 Task: Create a rule when a due date not in next month is set on a card.
Action: Mouse pressed left at (393, 354)
Screenshot: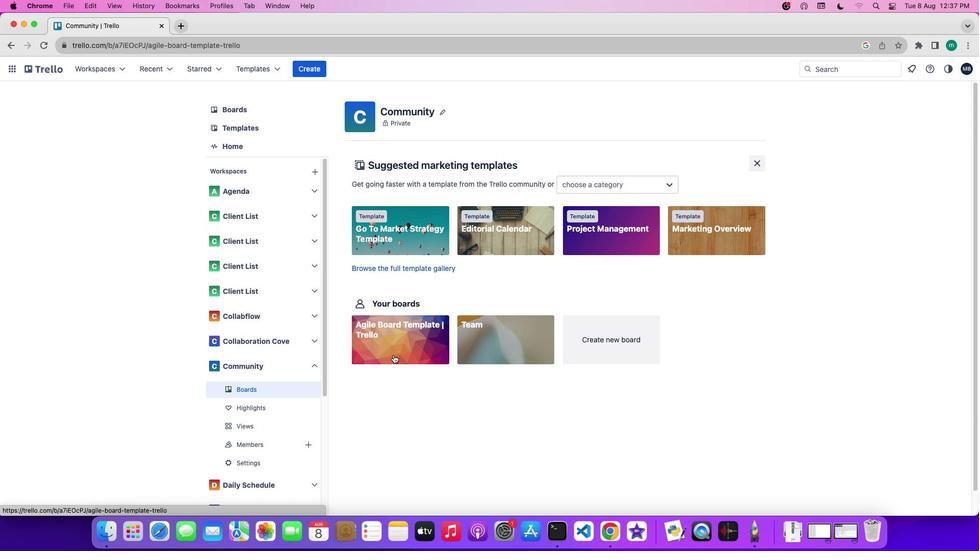 
Action: Mouse moved to (897, 217)
Screenshot: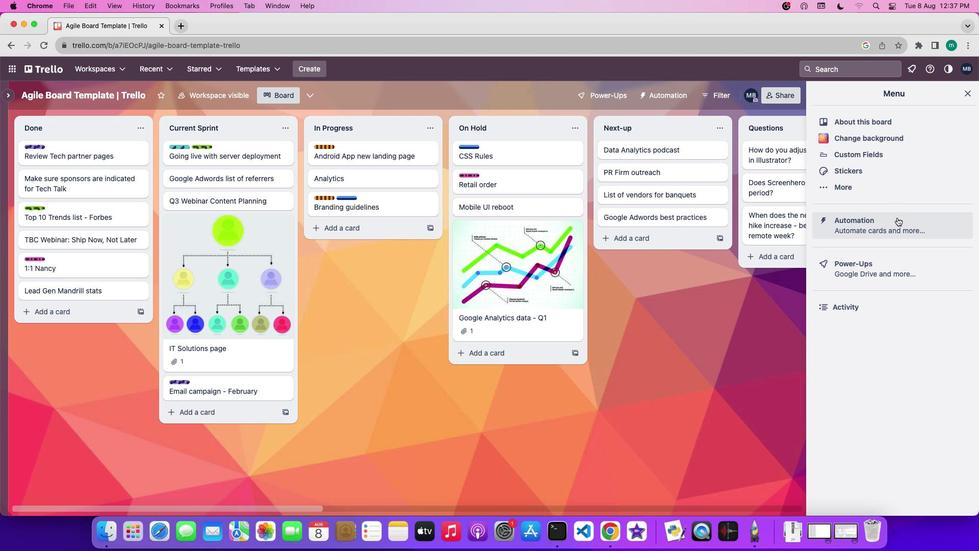 
Action: Mouse pressed left at (897, 217)
Screenshot: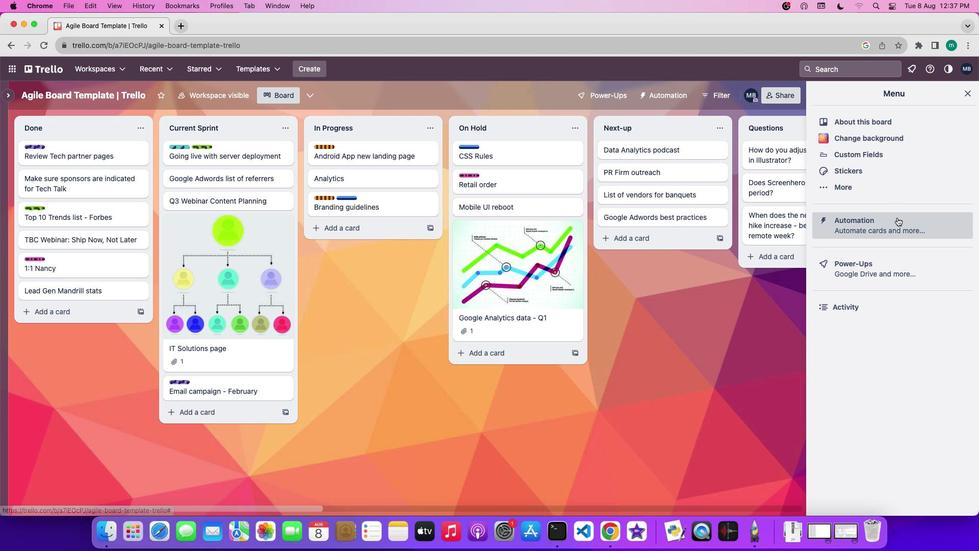 
Action: Mouse moved to (95, 190)
Screenshot: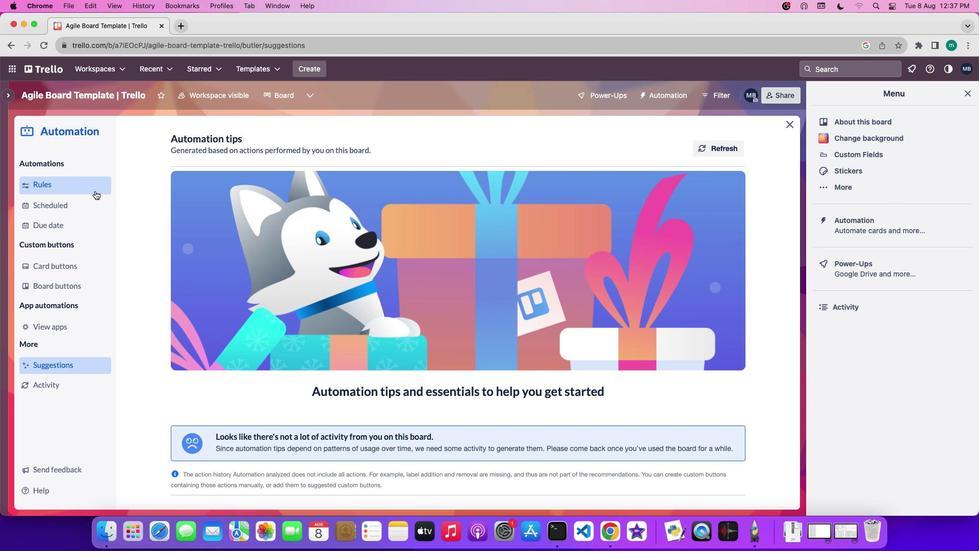 
Action: Mouse pressed left at (95, 190)
Screenshot: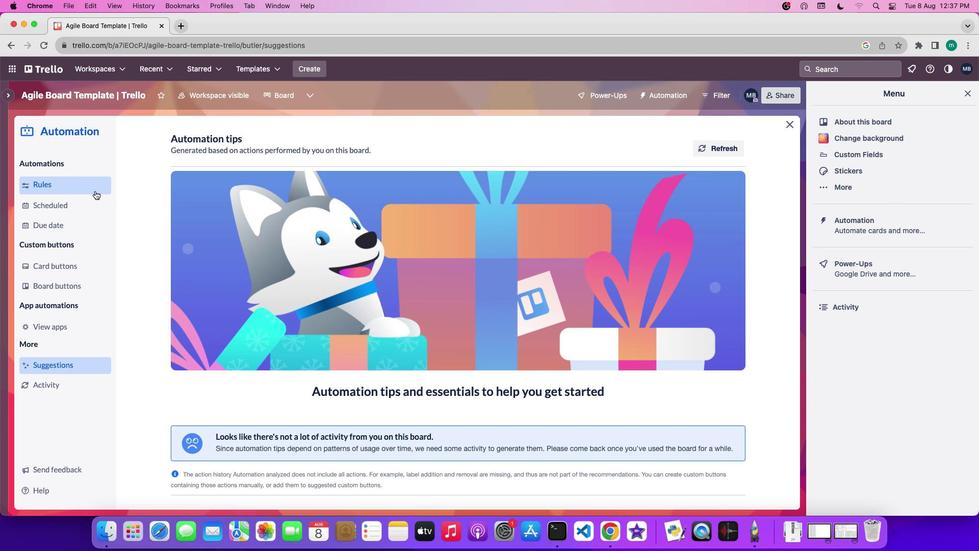 
Action: Mouse moved to (647, 135)
Screenshot: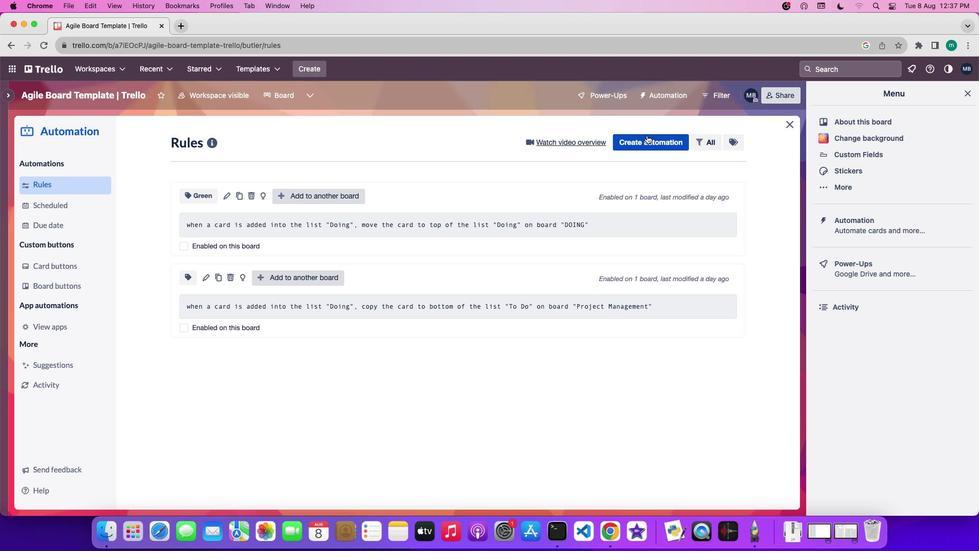 
Action: Mouse pressed left at (647, 135)
Screenshot: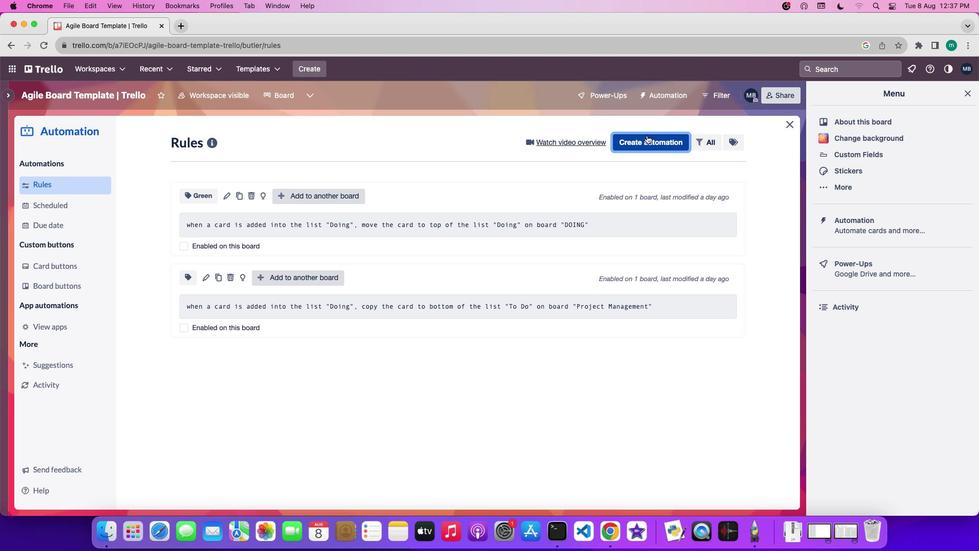 
Action: Mouse moved to (469, 307)
Screenshot: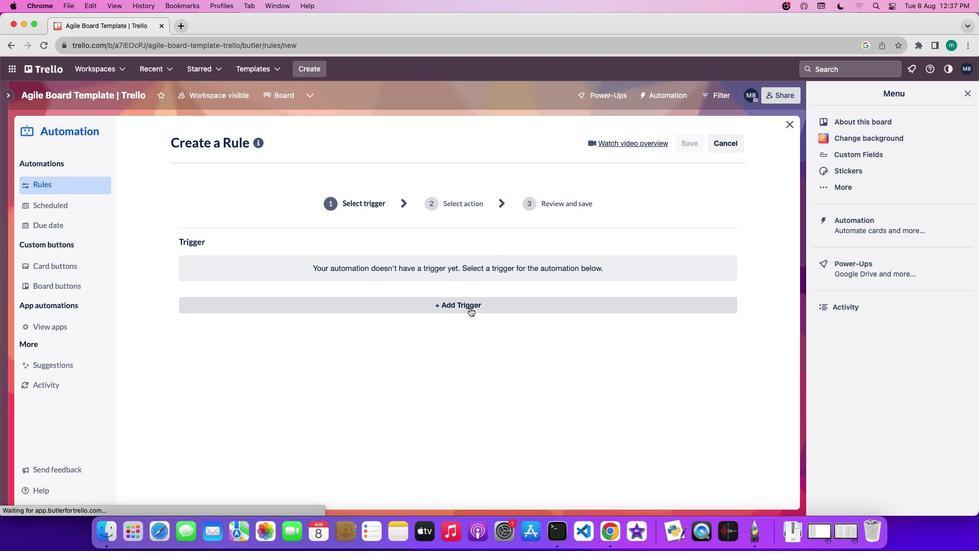 
Action: Mouse pressed left at (469, 307)
Screenshot: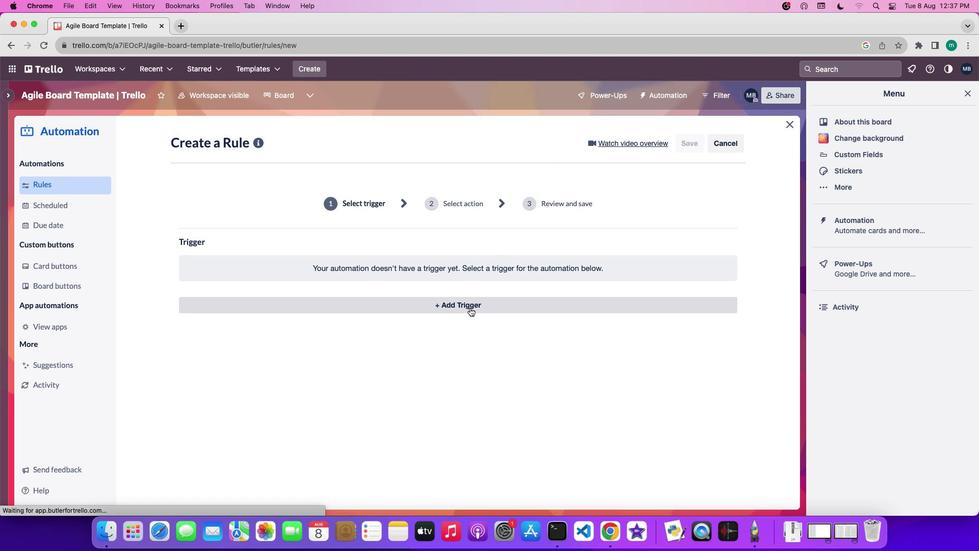 
Action: Mouse scrolled (469, 307) with delta (0, 0)
Screenshot: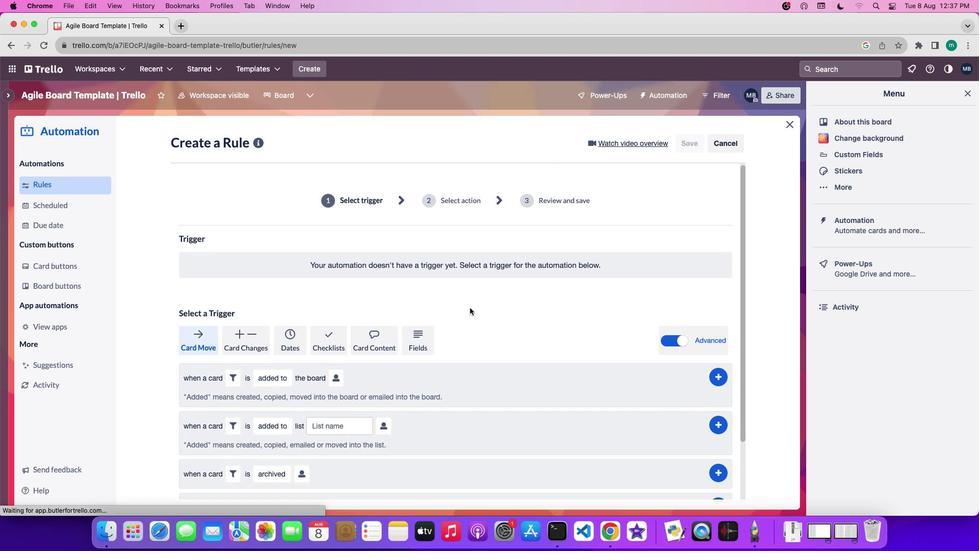 
Action: Mouse scrolled (469, 307) with delta (0, 0)
Screenshot: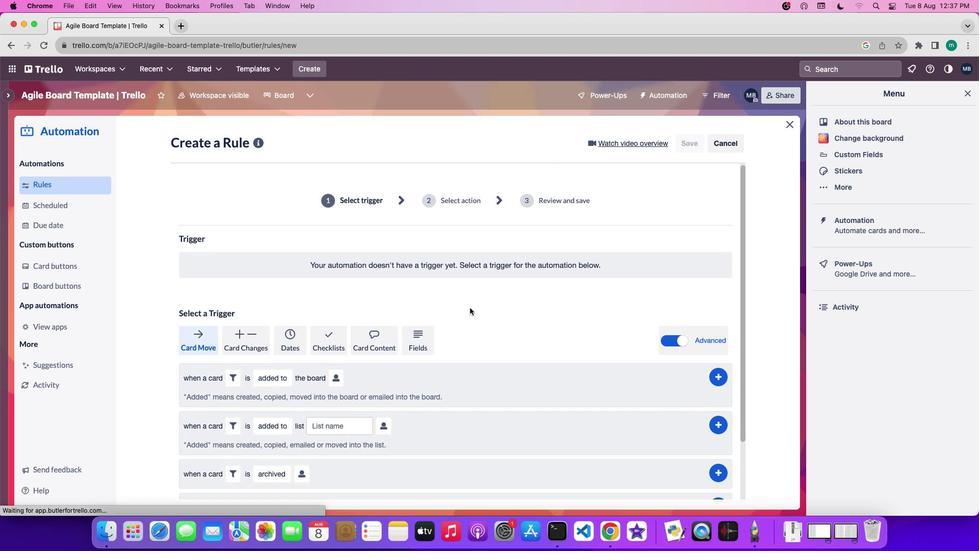 
Action: Mouse scrolled (469, 307) with delta (0, -1)
Screenshot: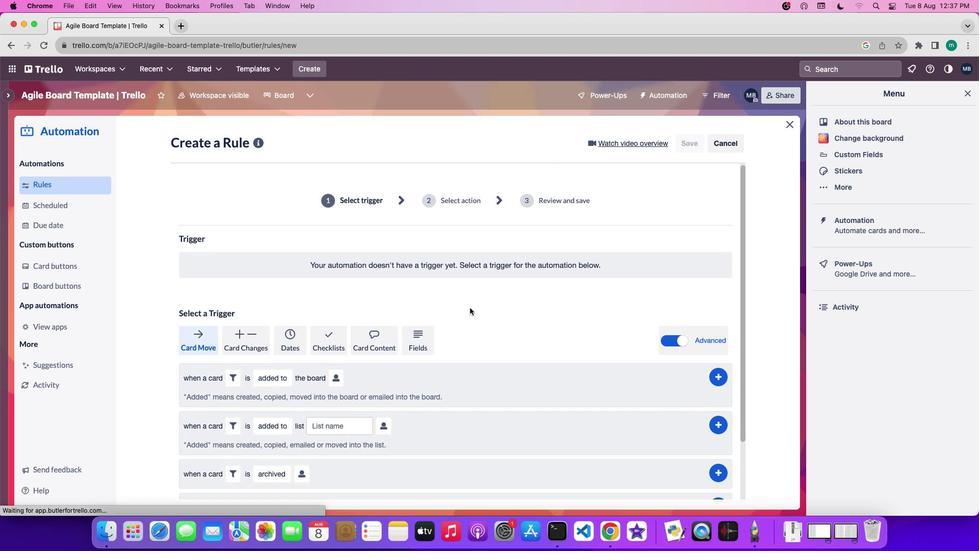 
Action: Mouse scrolled (469, 307) with delta (0, -1)
Screenshot: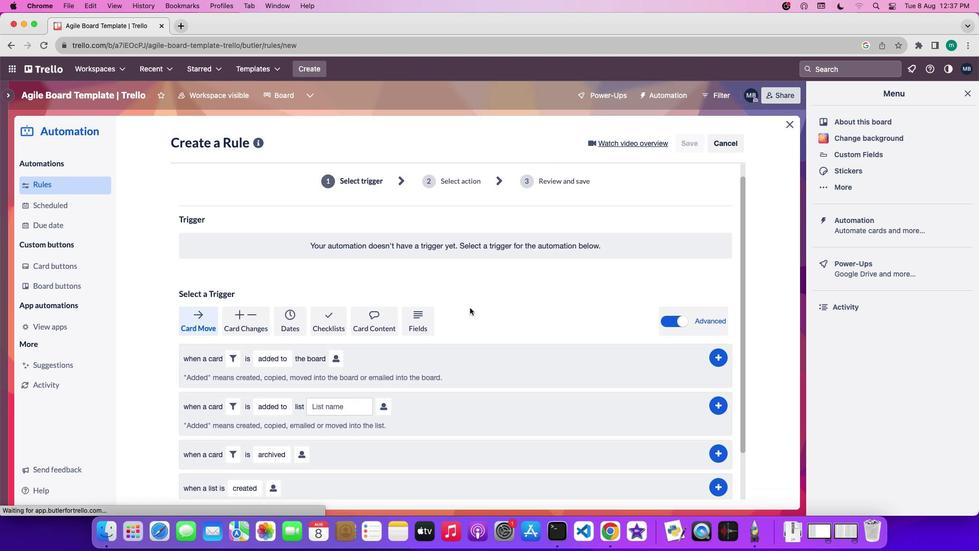 
Action: Mouse scrolled (469, 307) with delta (0, 0)
Screenshot: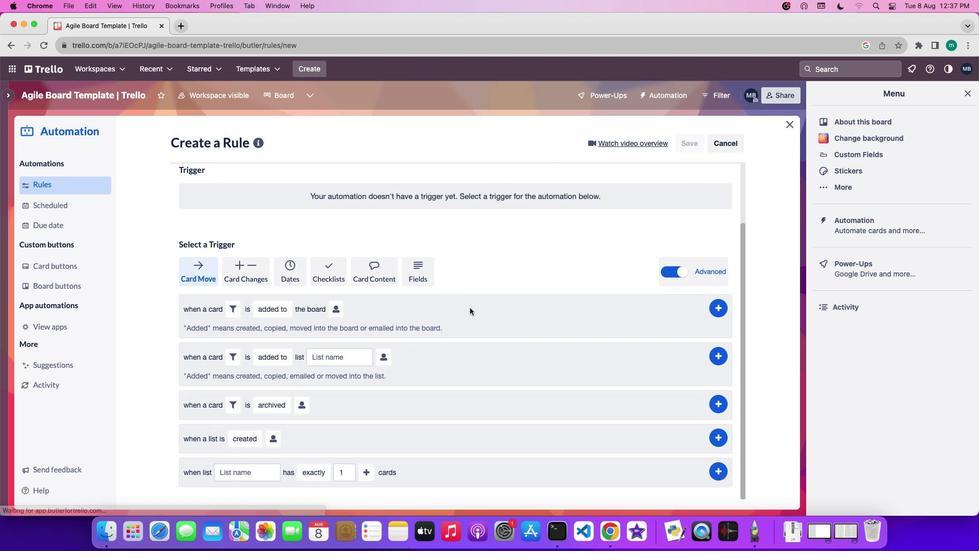 
Action: Mouse scrolled (469, 307) with delta (0, 0)
Screenshot: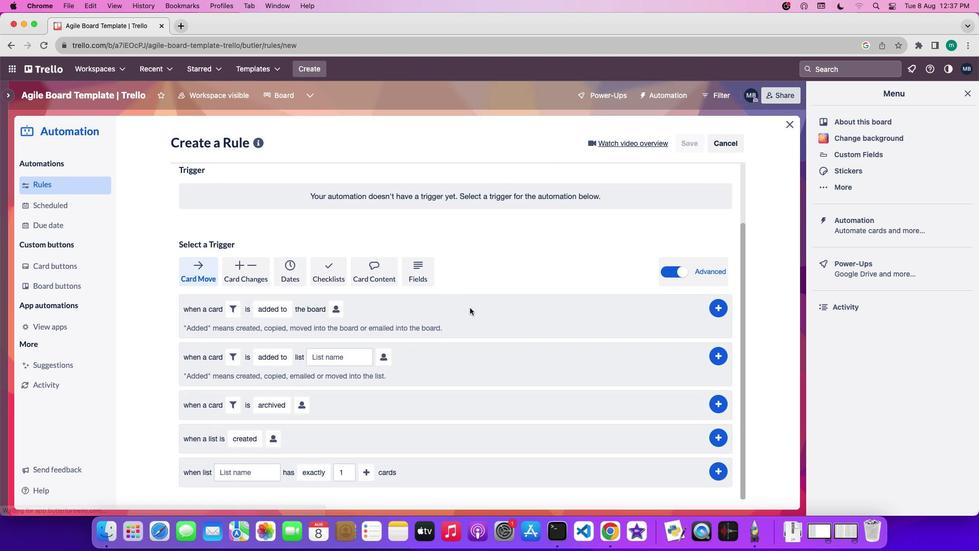 
Action: Mouse scrolled (469, 307) with delta (0, 0)
Screenshot: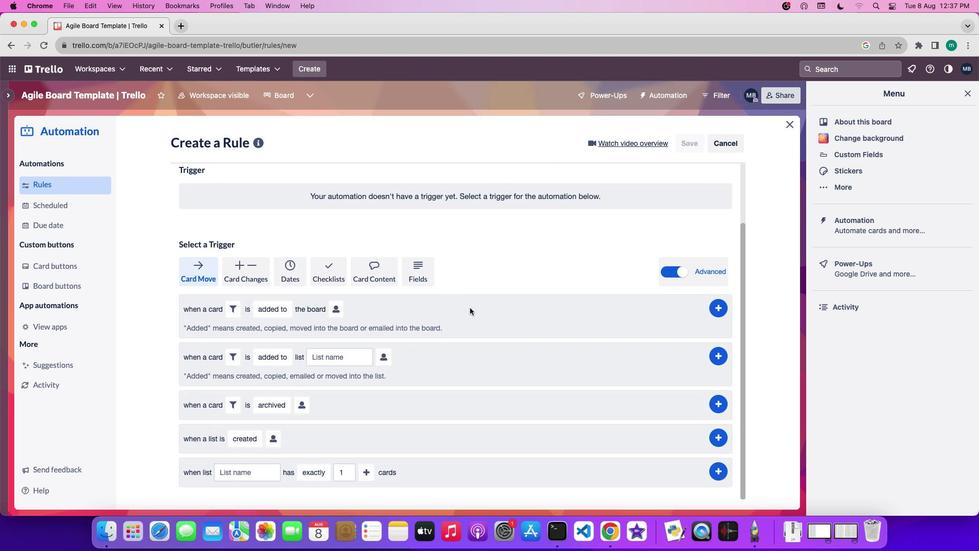 
Action: Mouse scrolled (469, 307) with delta (0, -1)
Screenshot: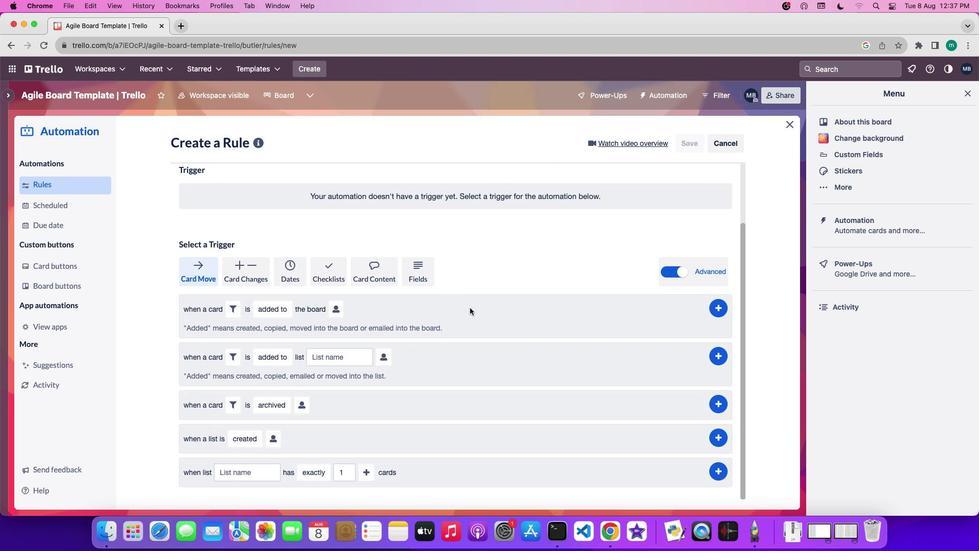 
Action: Mouse scrolled (469, 307) with delta (0, -1)
Screenshot: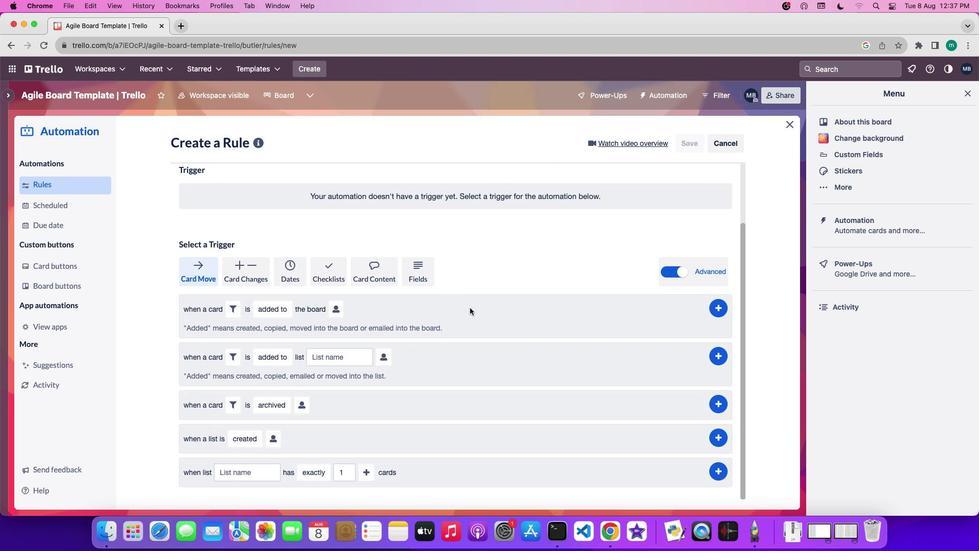 
Action: Mouse moved to (296, 271)
Screenshot: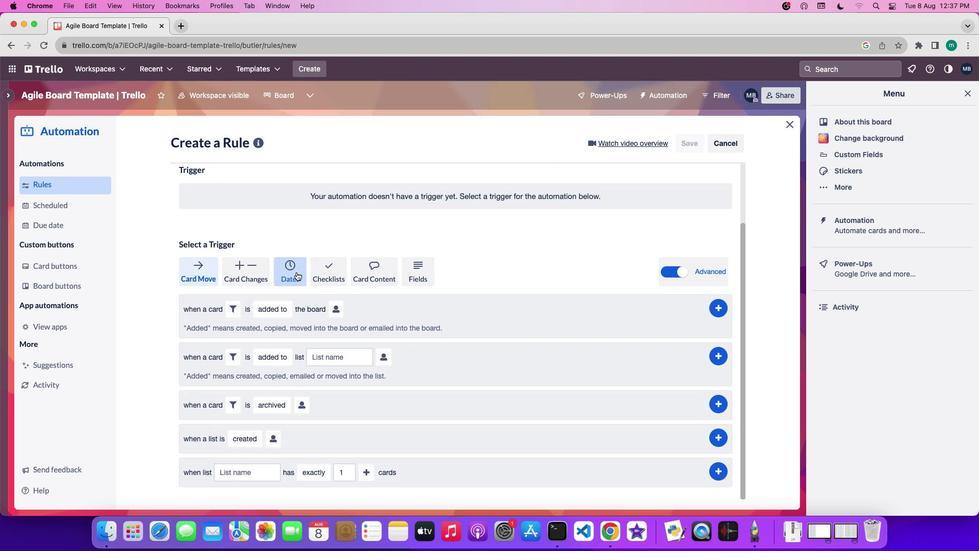 
Action: Mouse pressed left at (296, 271)
Screenshot: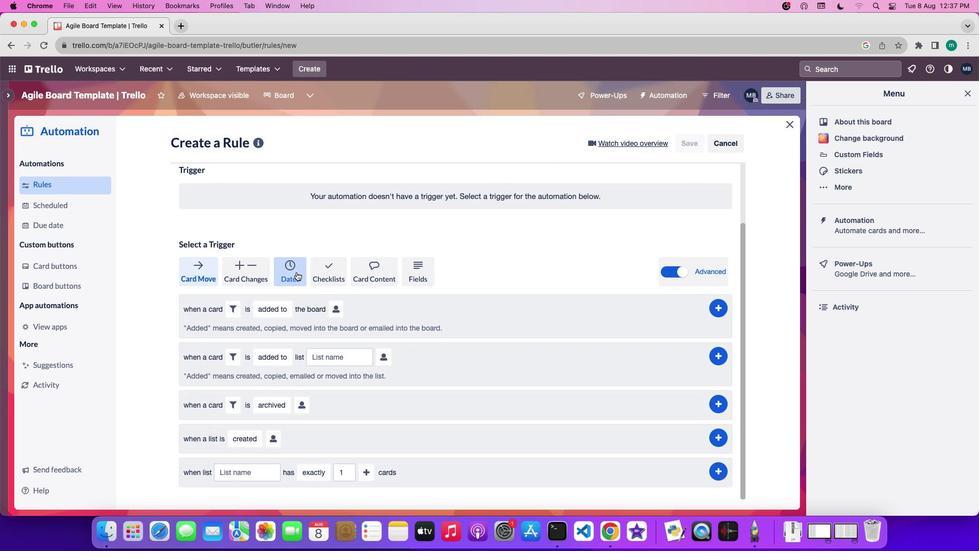 
Action: Mouse moved to (221, 370)
Screenshot: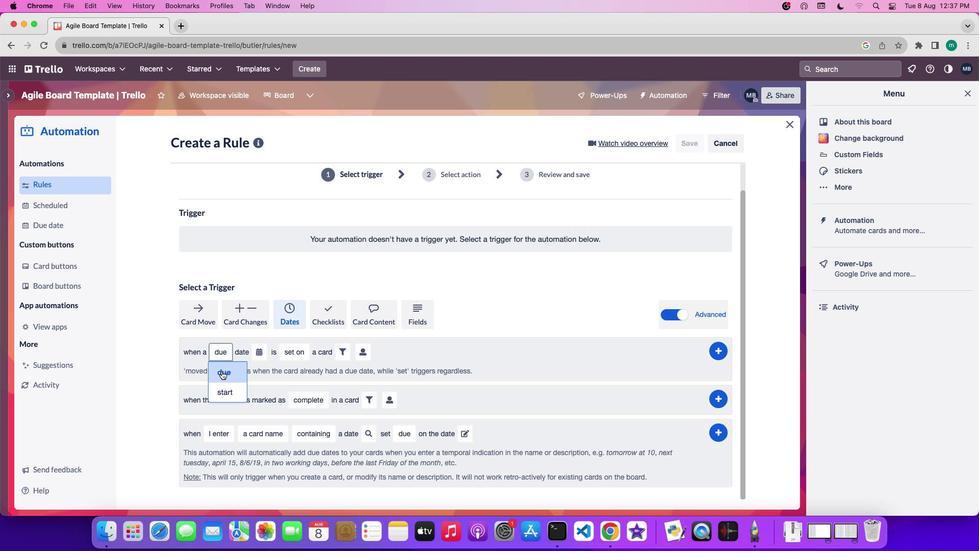 
Action: Mouse pressed left at (221, 370)
Screenshot: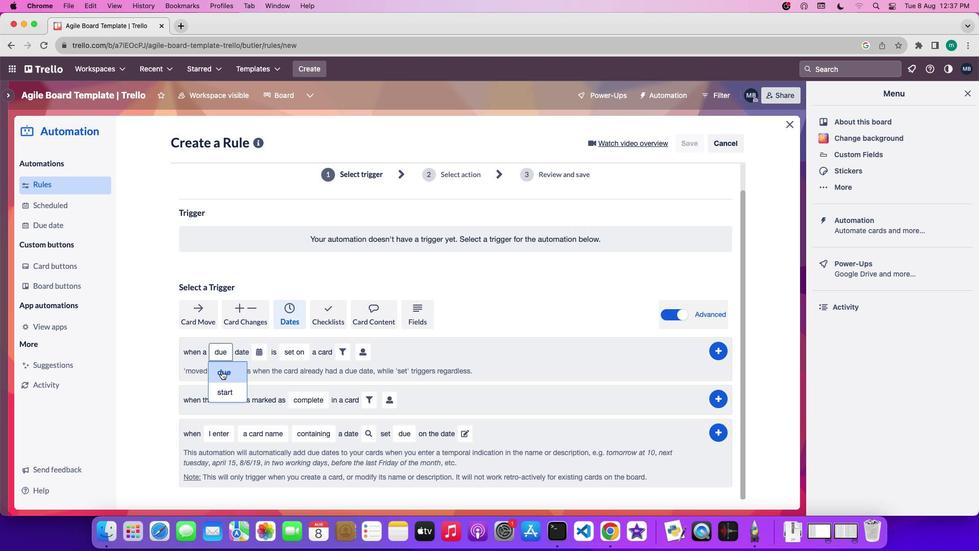 
Action: Mouse moved to (265, 354)
Screenshot: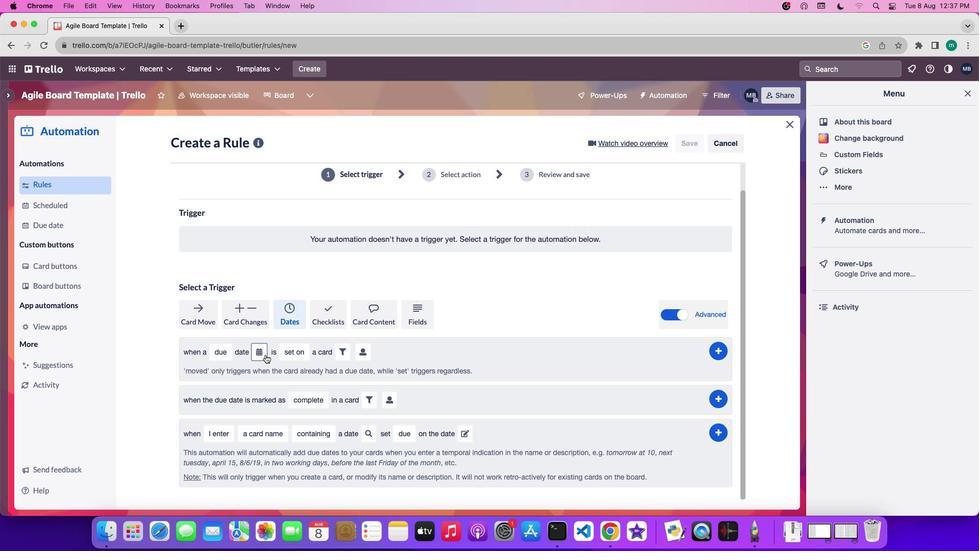 
Action: Mouse pressed left at (265, 354)
Screenshot: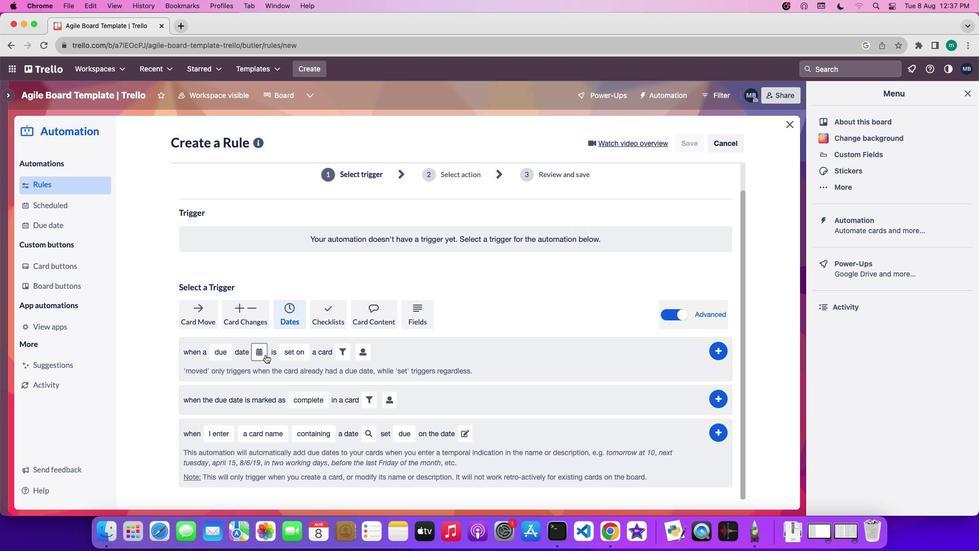 
Action: Mouse moved to (269, 386)
Screenshot: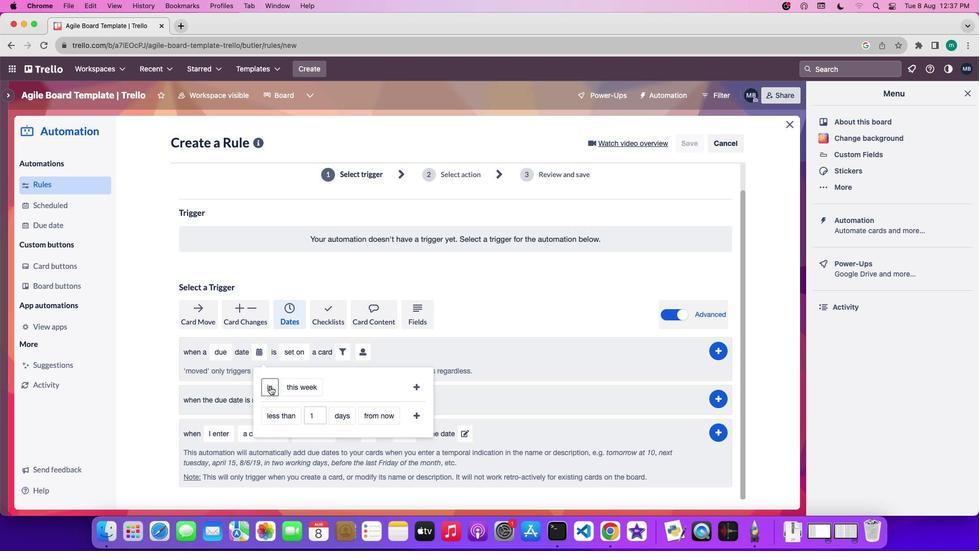 
Action: Mouse pressed left at (269, 386)
Screenshot: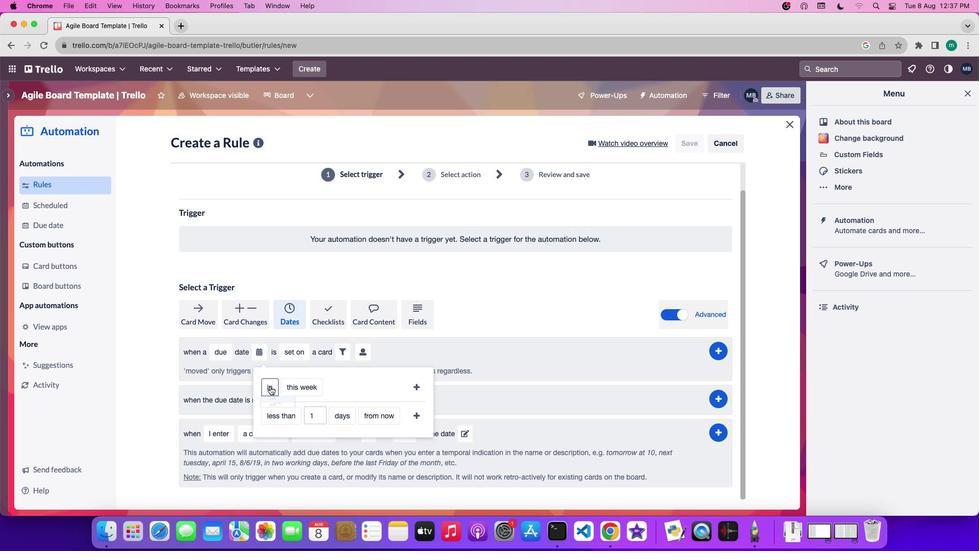 
Action: Mouse moved to (278, 424)
Screenshot: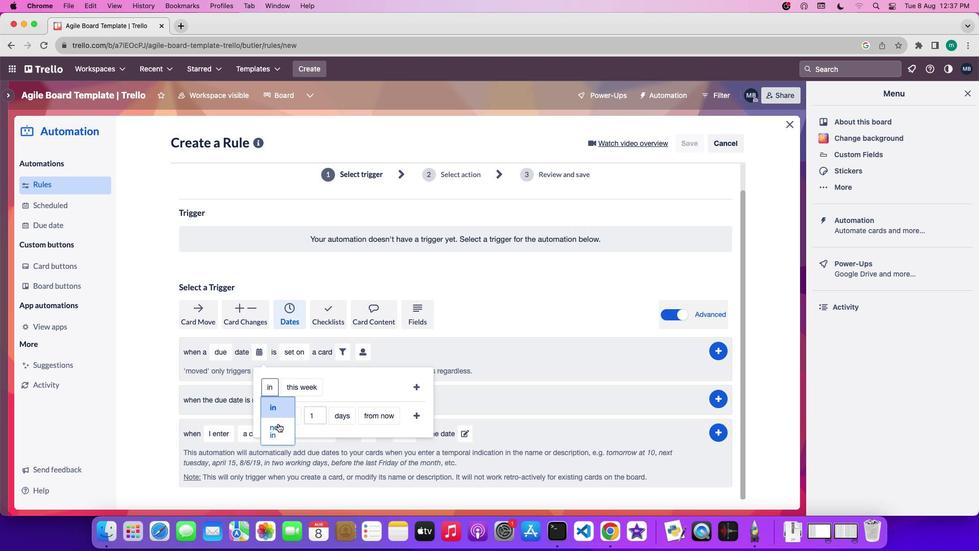 
Action: Mouse pressed left at (278, 424)
Screenshot: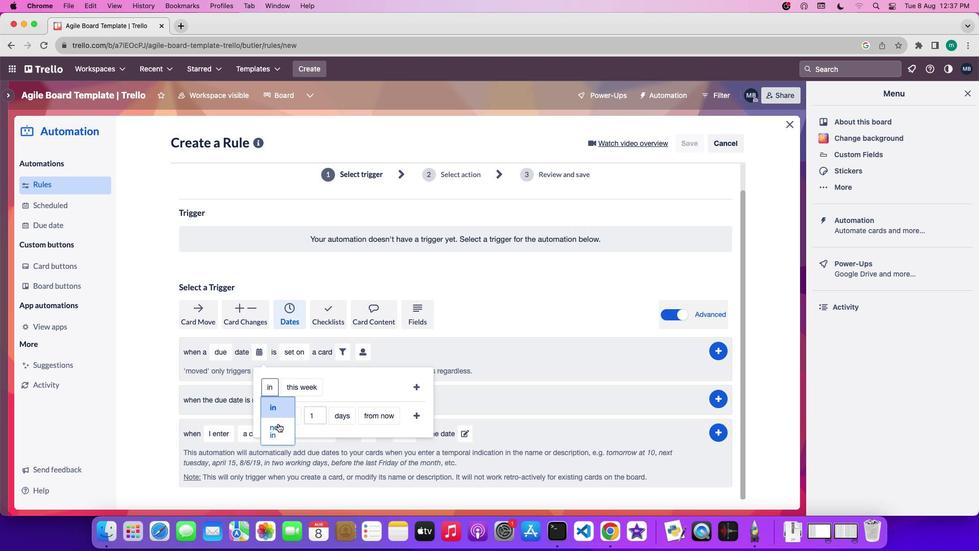
Action: Mouse moved to (319, 382)
Screenshot: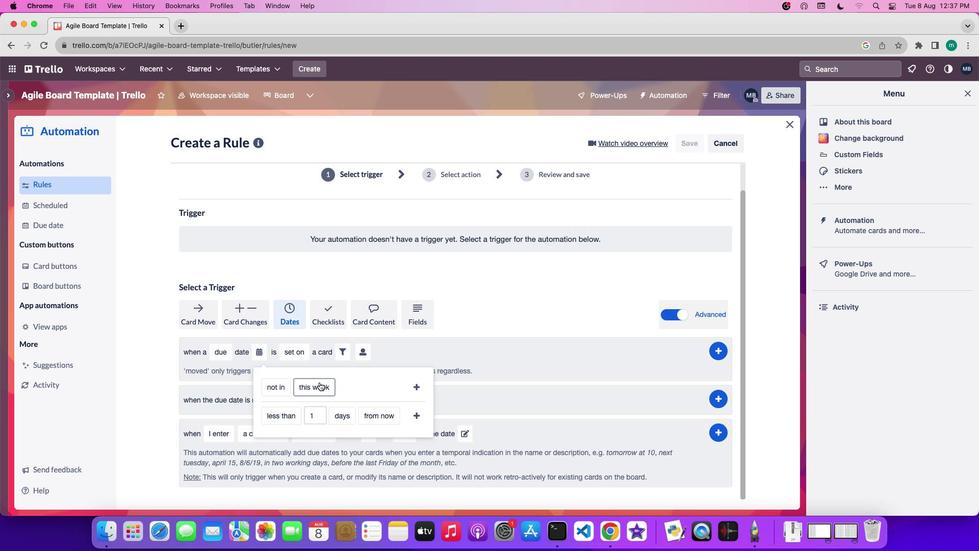 
Action: Mouse pressed left at (319, 382)
Screenshot: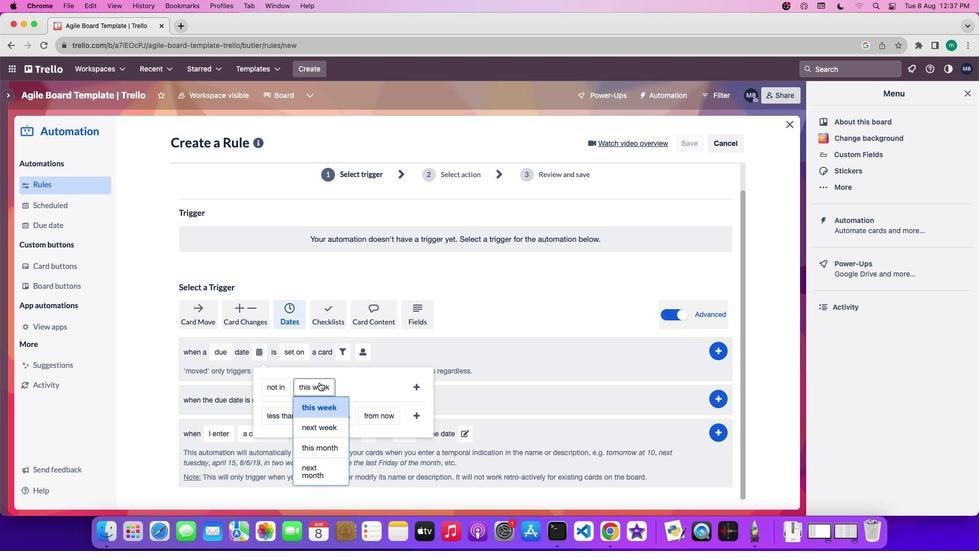 
Action: Mouse moved to (316, 465)
Screenshot: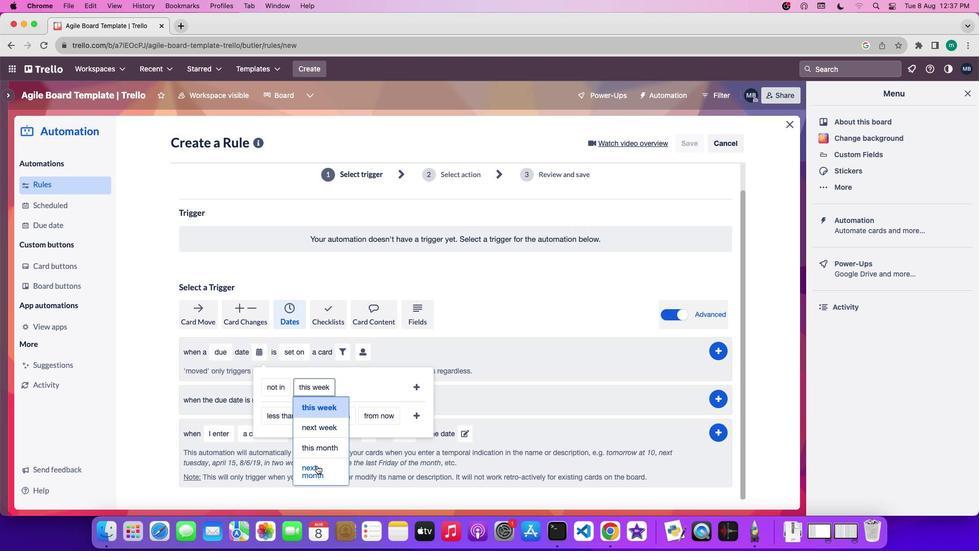 
Action: Mouse pressed left at (316, 465)
Screenshot: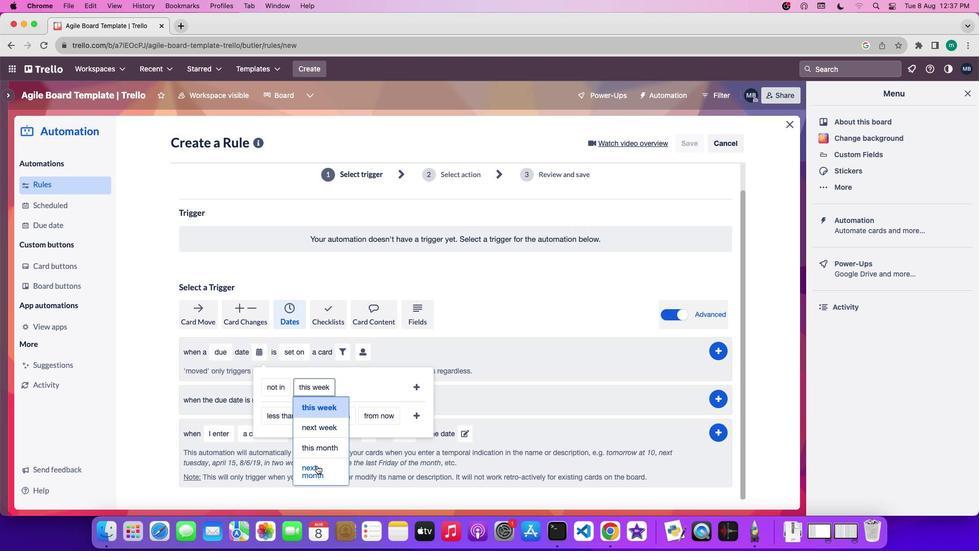 
Action: Mouse moved to (417, 389)
Screenshot: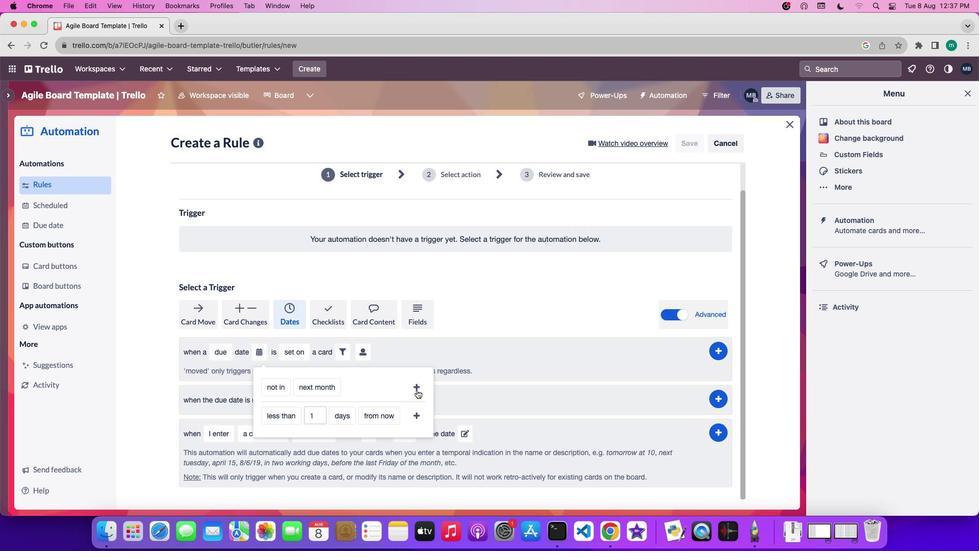 
Action: Mouse pressed left at (417, 389)
Screenshot: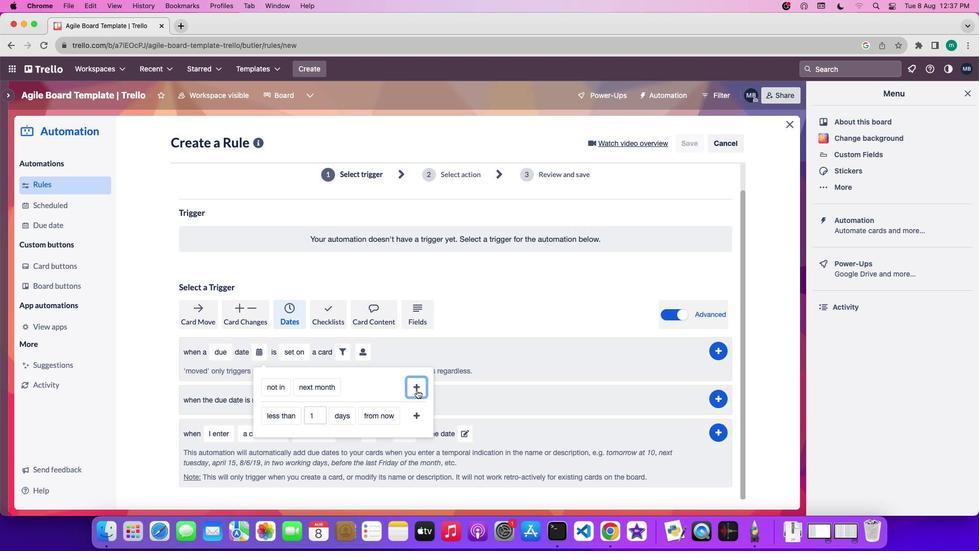 
Action: Mouse moved to (725, 352)
Screenshot: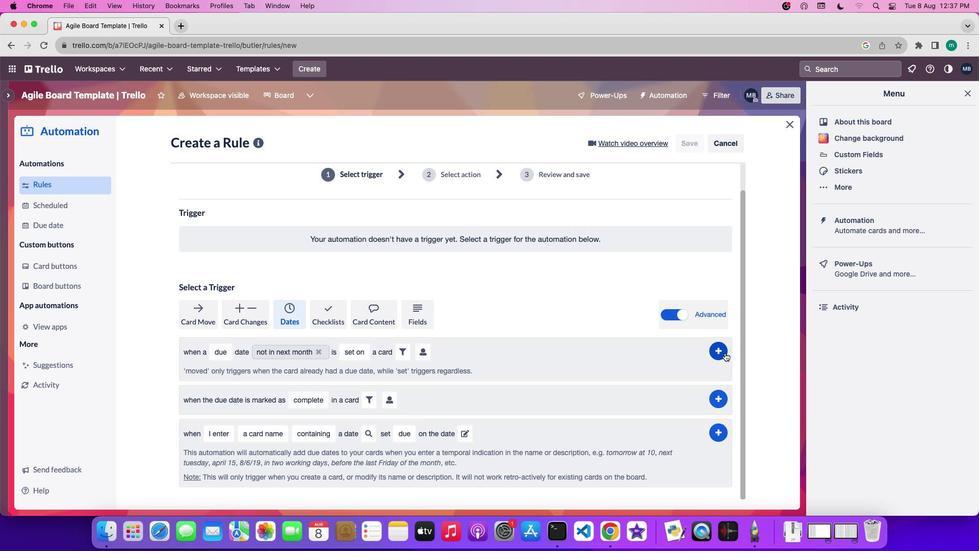 
Action: Mouse pressed left at (725, 352)
Screenshot: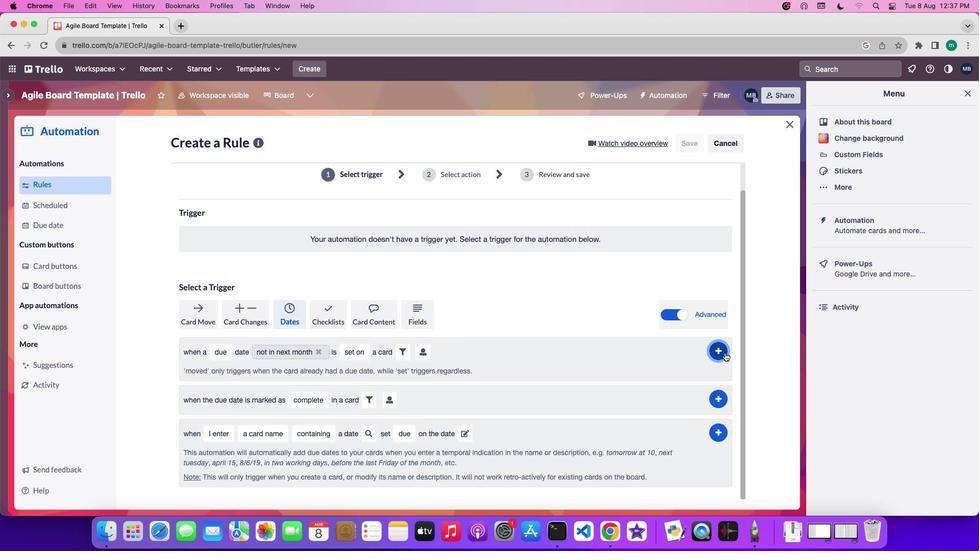 
